 Task: Click on 'Browse All Topics' and display all relevant results.
Action: Mouse moved to (114, 392)
Screenshot: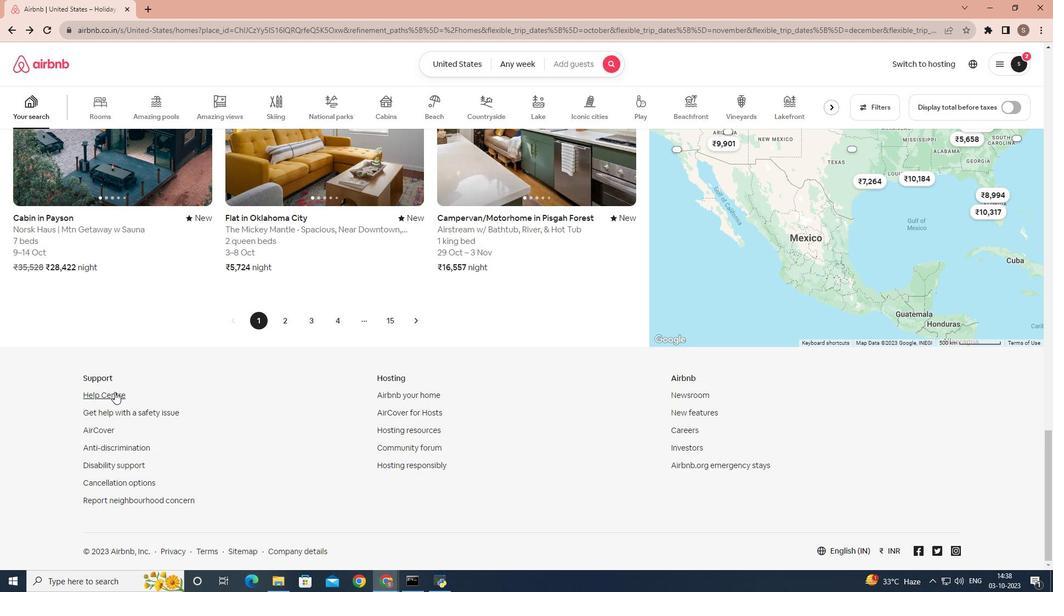 
Action: Mouse pressed left at (114, 392)
Screenshot: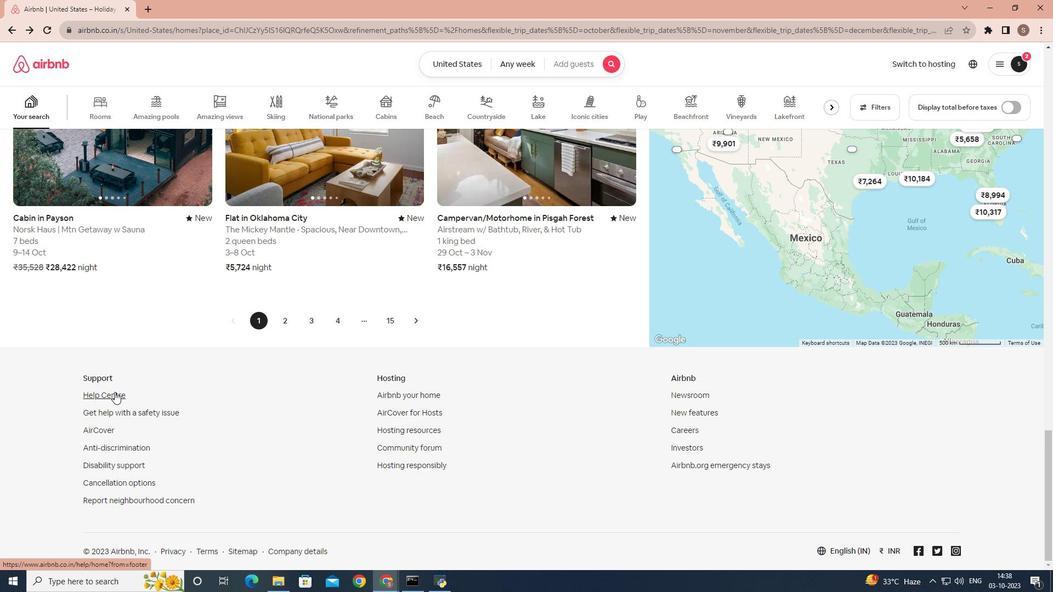 
Action: Mouse moved to (756, 490)
Screenshot: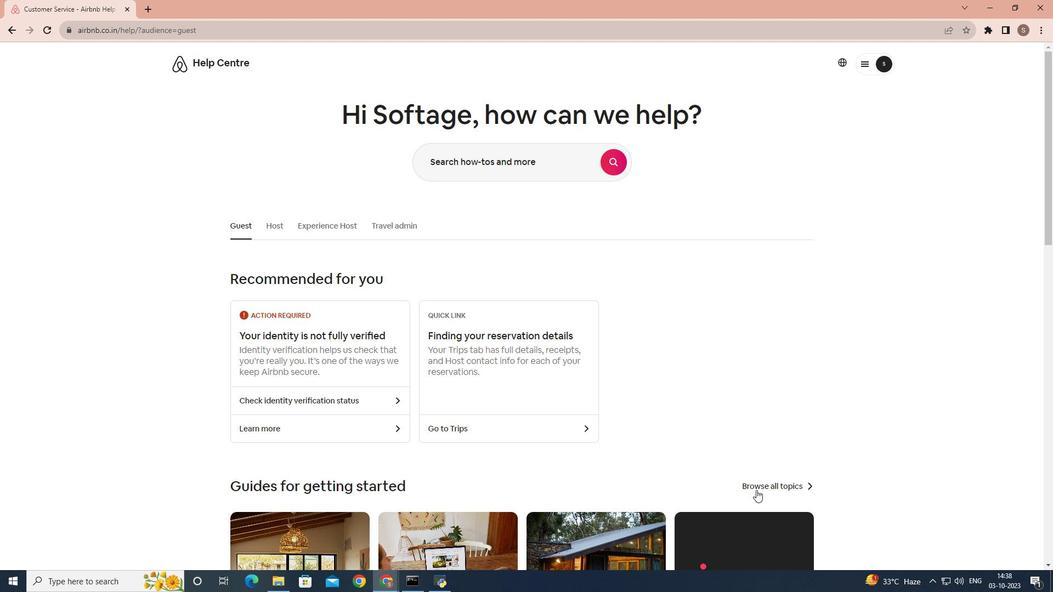 
Action: Mouse pressed left at (756, 490)
Screenshot: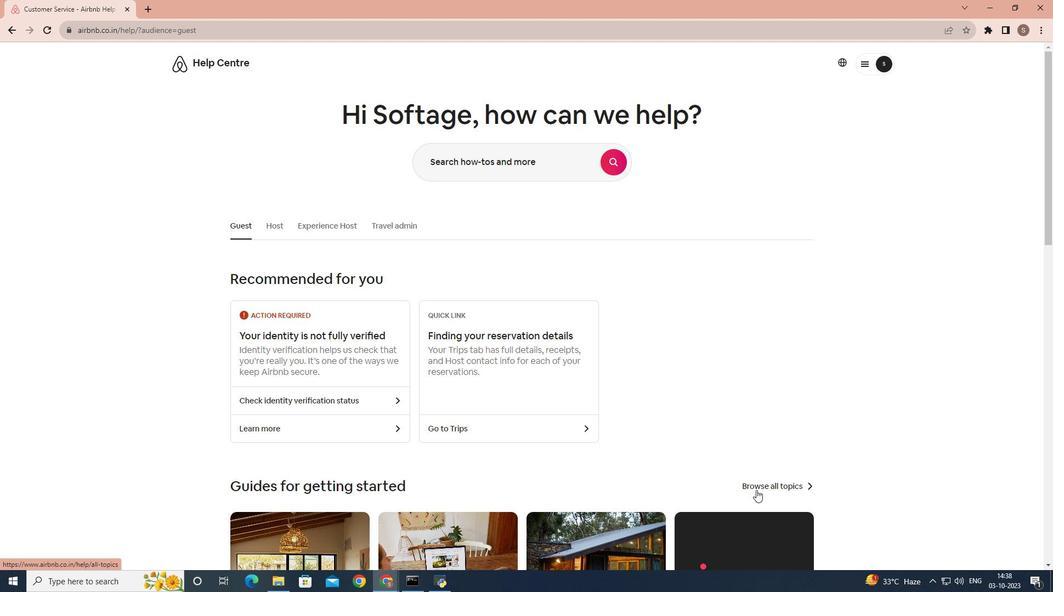
Action: Mouse scrolled (756, 489) with delta (0, 0)
Screenshot: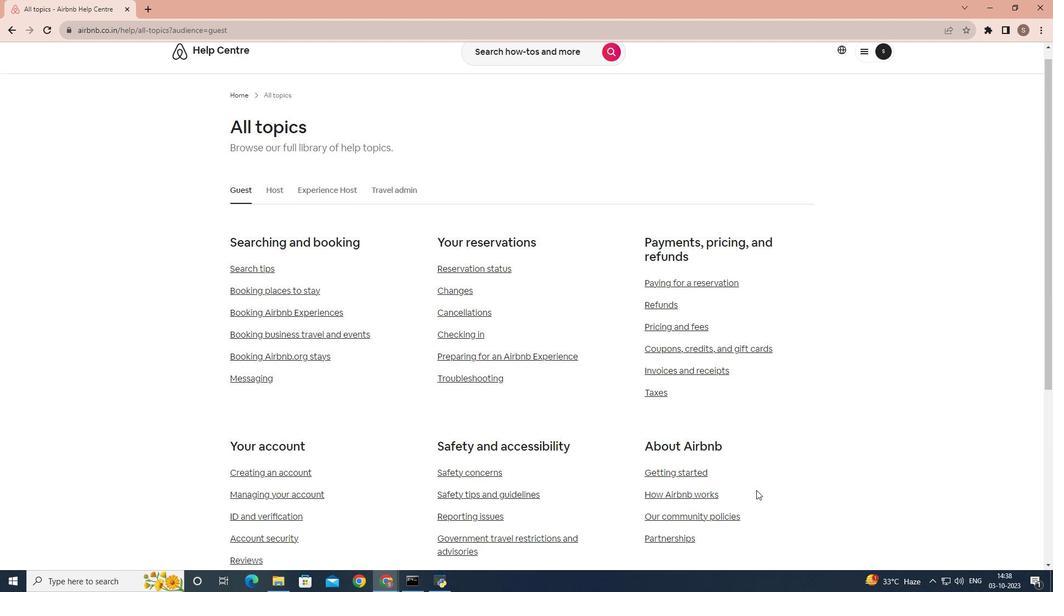 
Action: Mouse scrolled (756, 489) with delta (0, 0)
Screenshot: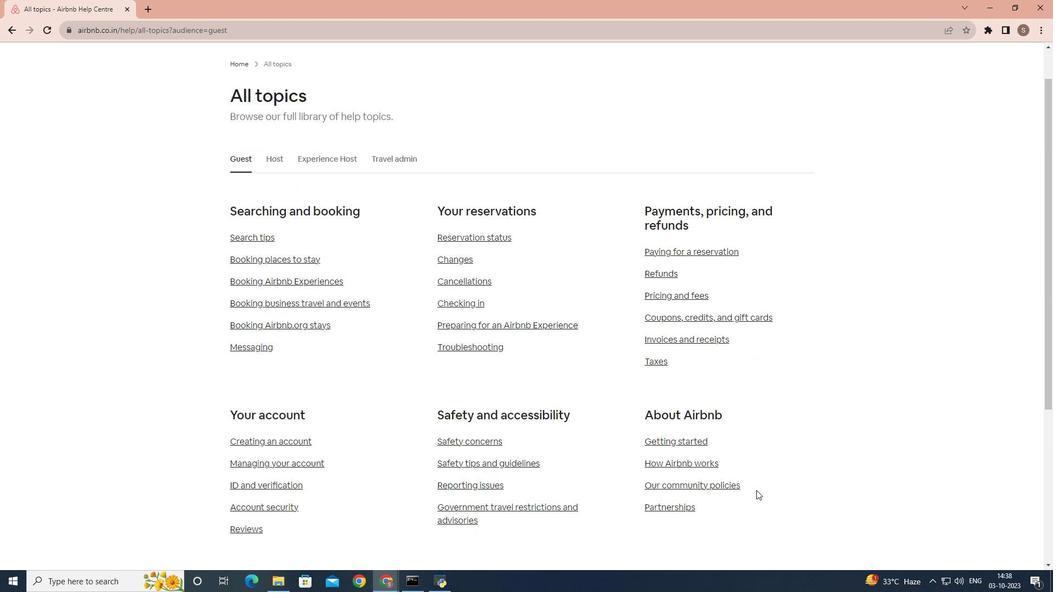 
Action: Mouse scrolled (756, 489) with delta (0, 0)
Screenshot: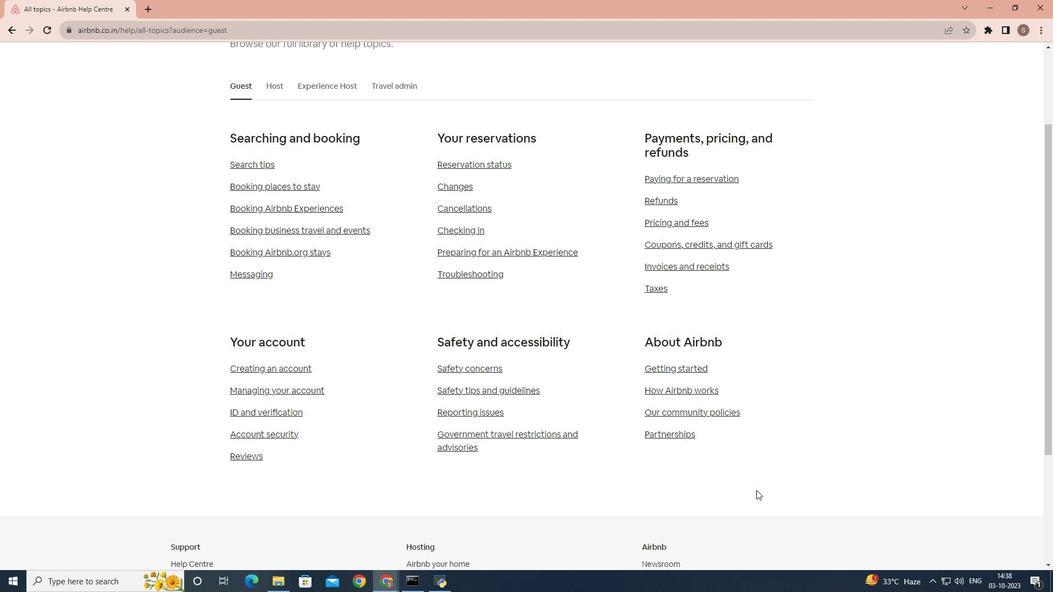 
Action: Mouse scrolled (756, 489) with delta (0, 0)
Screenshot: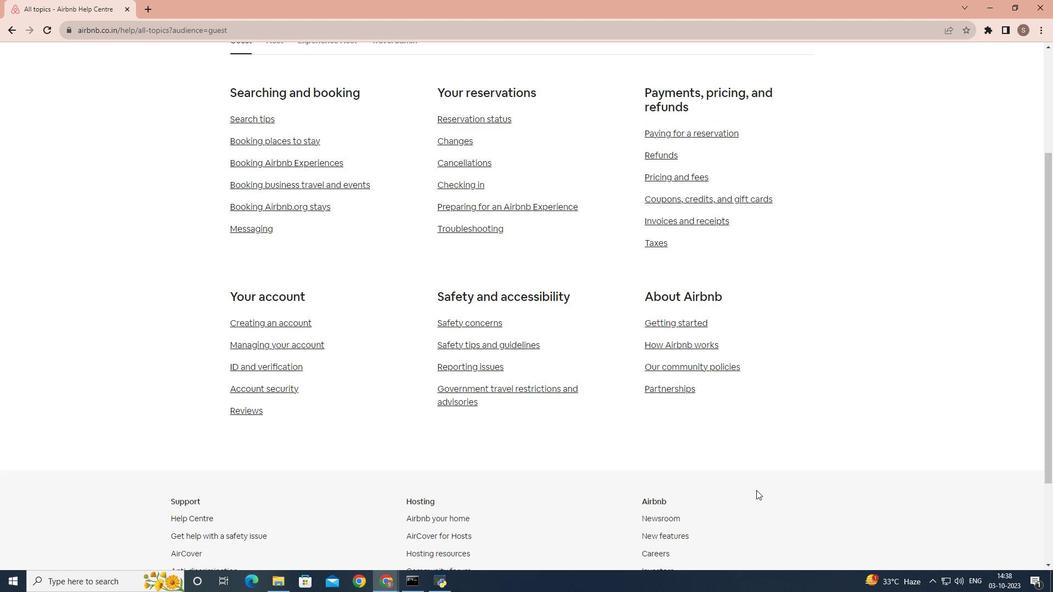 
Action: Mouse scrolled (756, 489) with delta (0, 0)
Screenshot: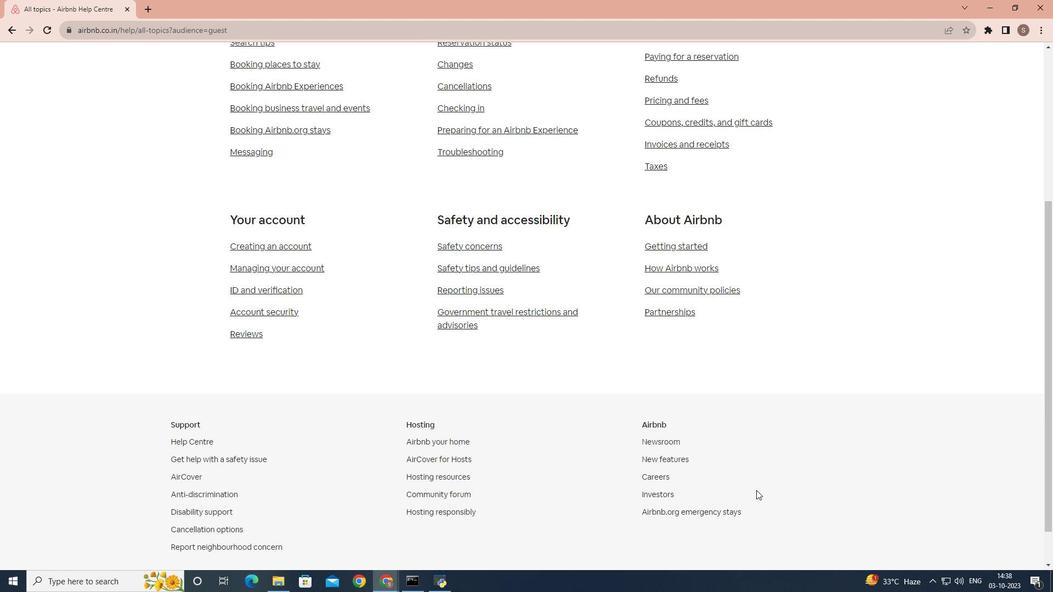 
